 Task: Learn more about a sales navigator core.
Action: Mouse moved to (795, 107)
Screenshot: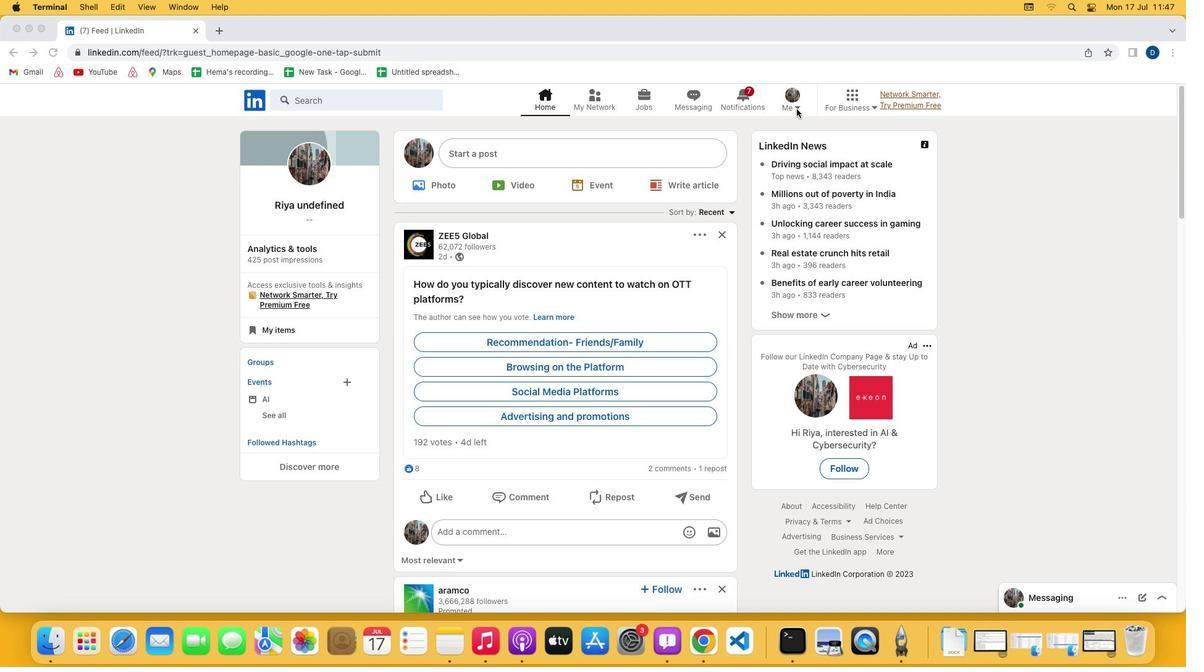 
Action: Mouse pressed left at (795, 107)
Screenshot: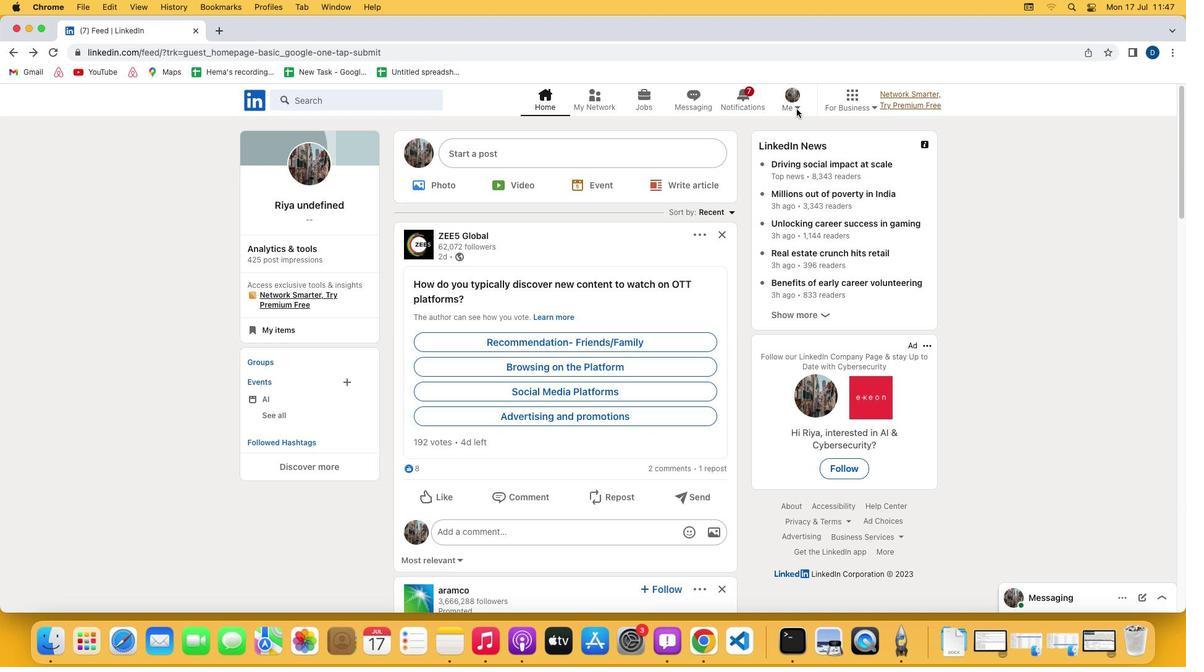 
Action: Mouse moved to (796, 106)
Screenshot: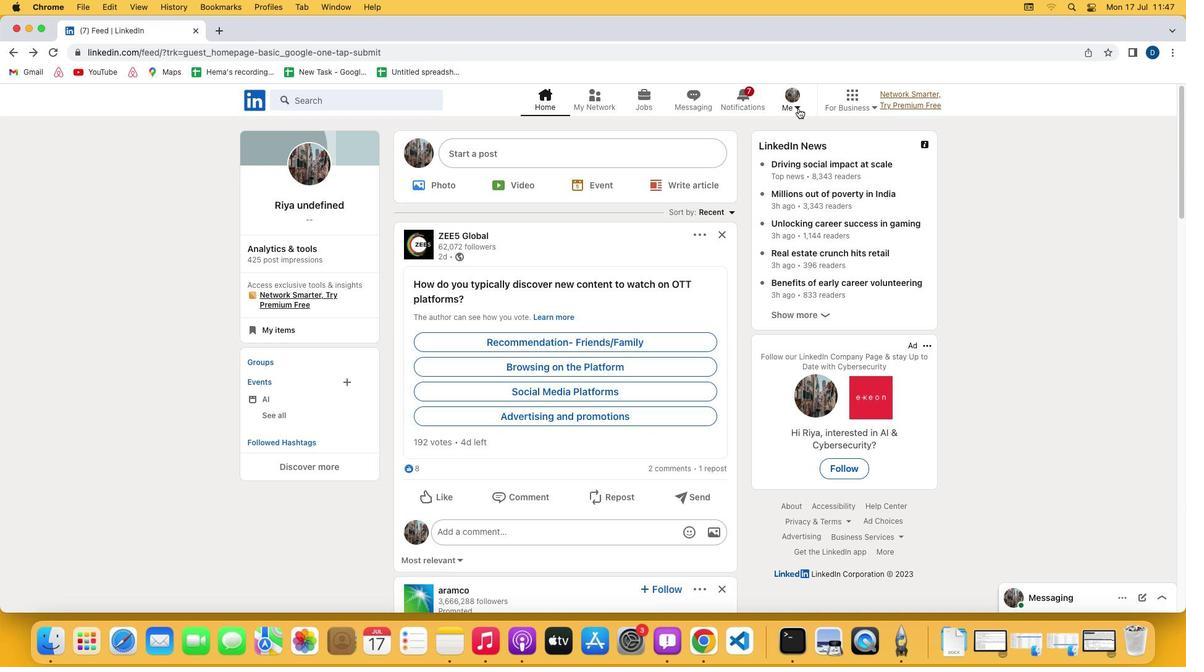
Action: Mouse pressed left at (796, 106)
Screenshot: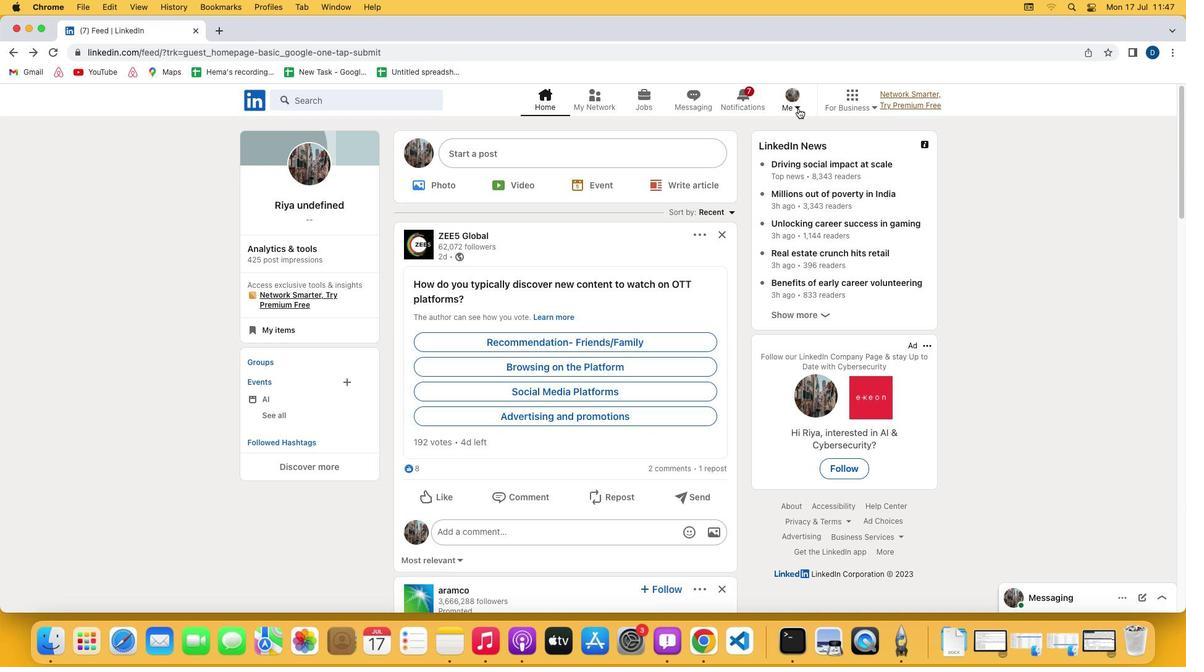 
Action: Mouse moved to (693, 234)
Screenshot: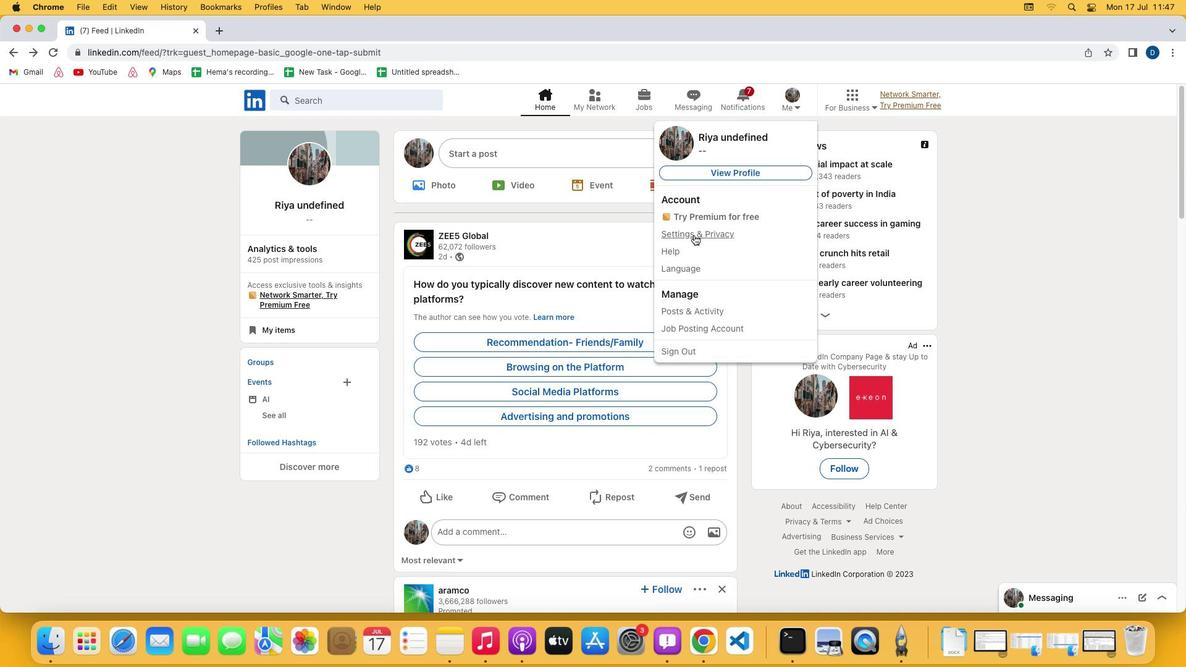 
Action: Mouse pressed left at (693, 234)
Screenshot: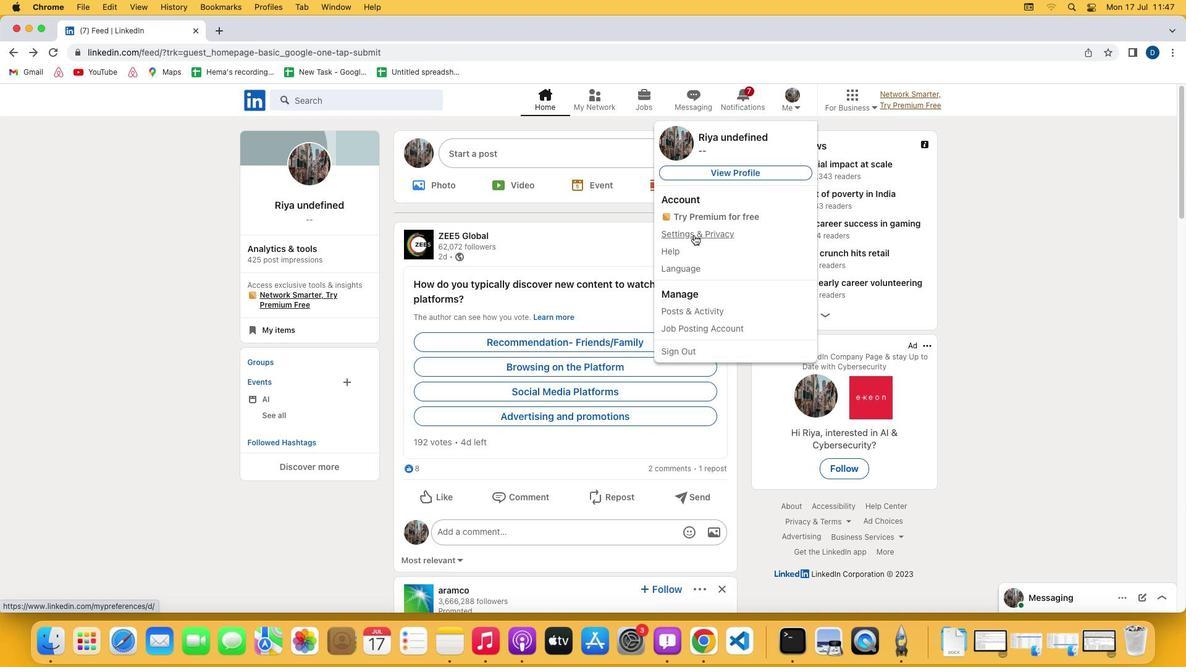 
Action: Mouse moved to (575, 465)
Screenshot: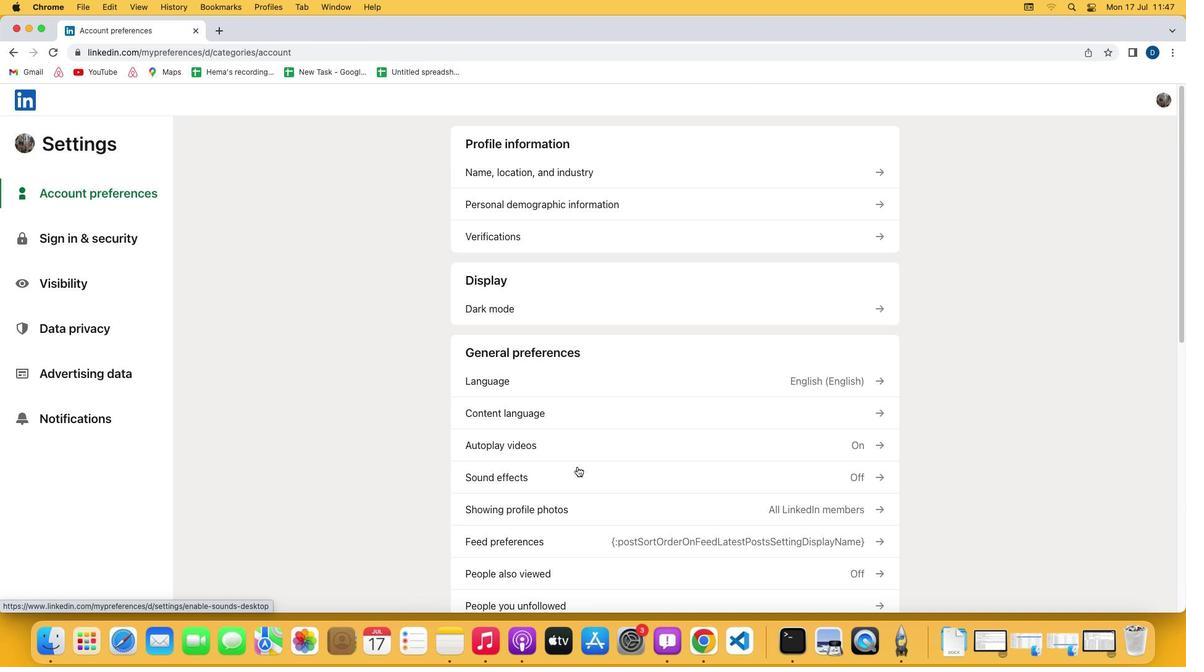 
Action: Mouse scrolled (575, 465) with delta (0, -1)
Screenshot: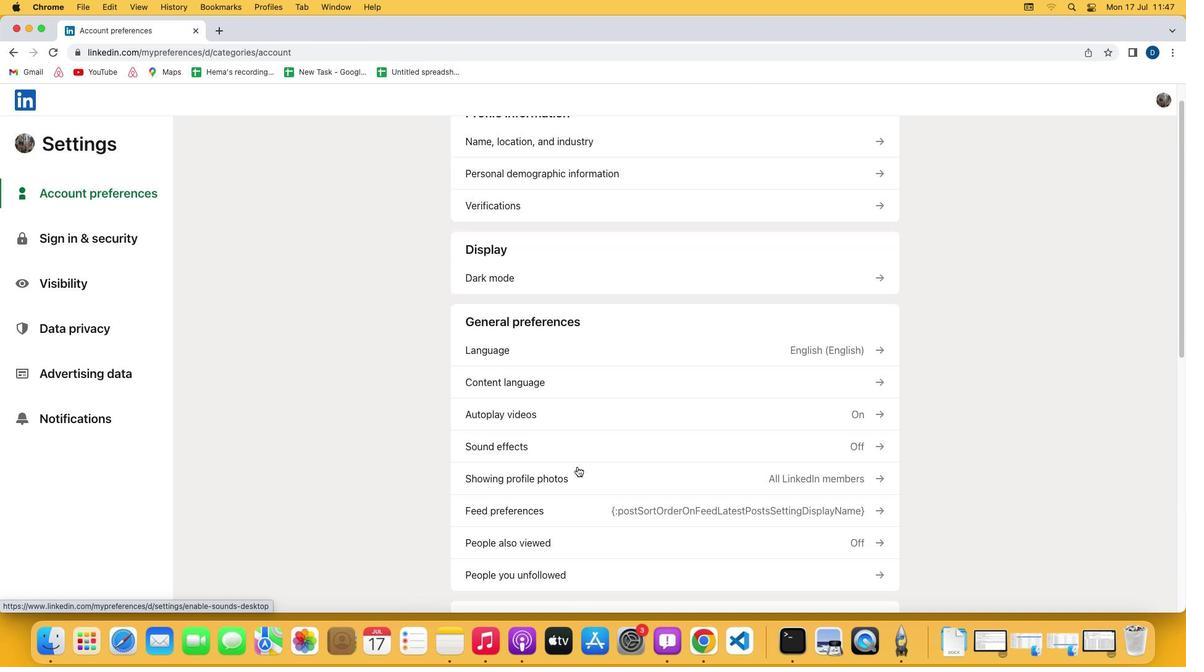 
Action: Mouse scrolled (575, 465) with delta (0, -1)
Screenshot: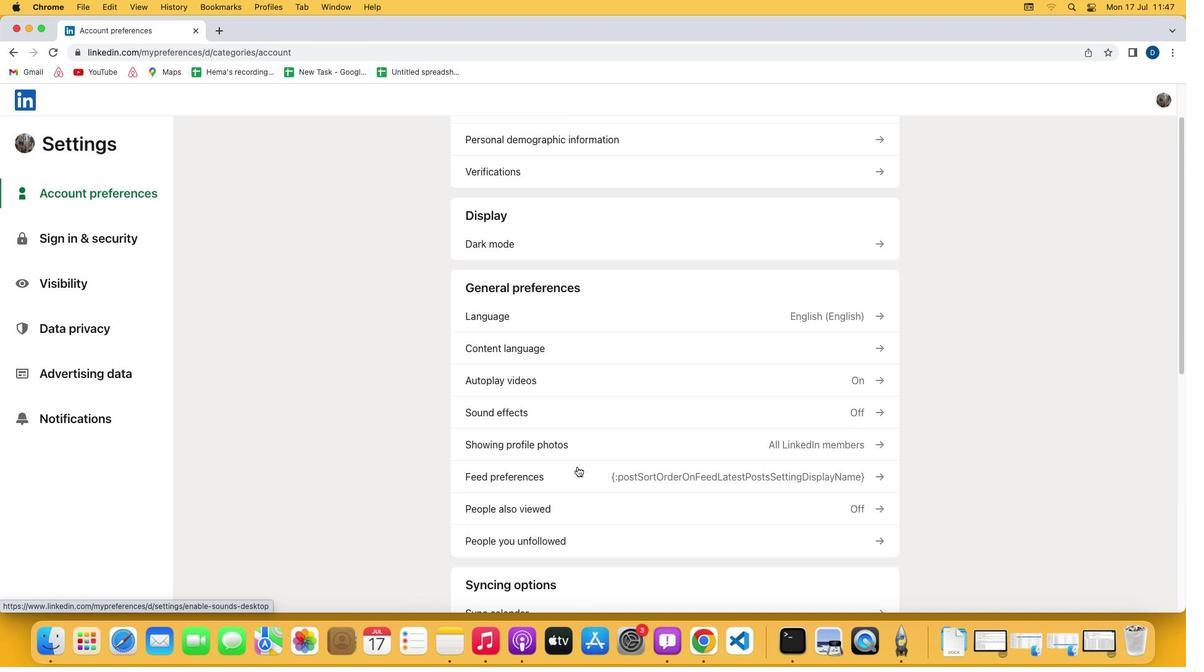 
Action: Mouse scrolled (575, 465) with delta (0, -2)
Screenshot: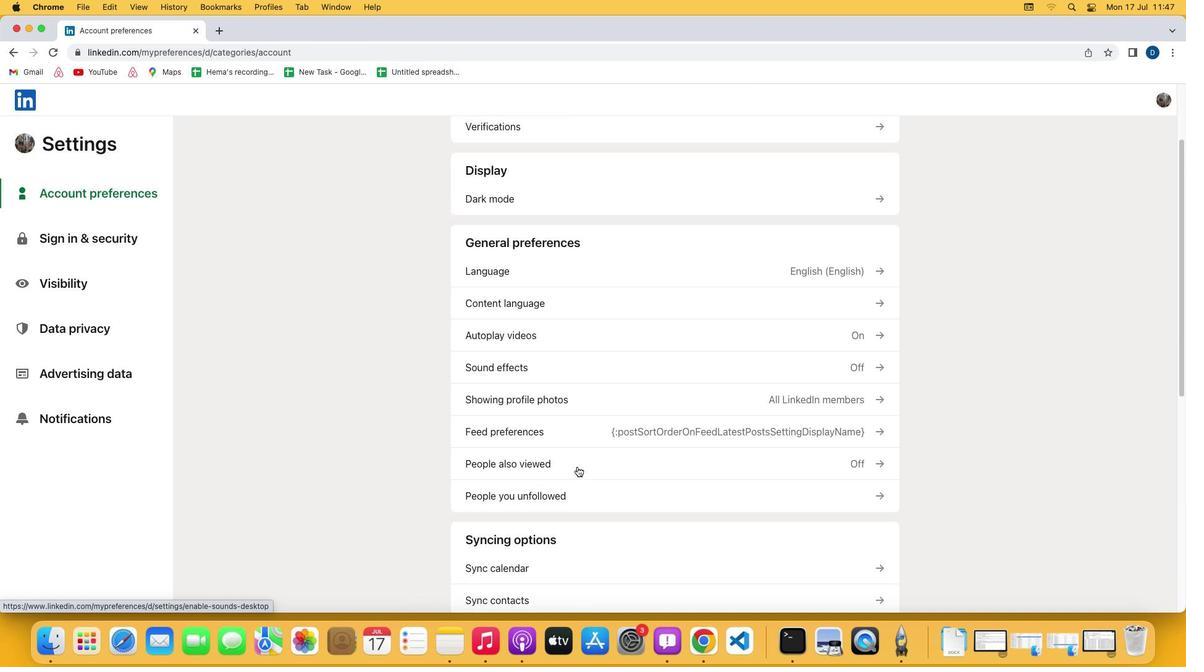 
Action: Mouse scrolled (575, 465) with delta (0, -3)
Screenshot: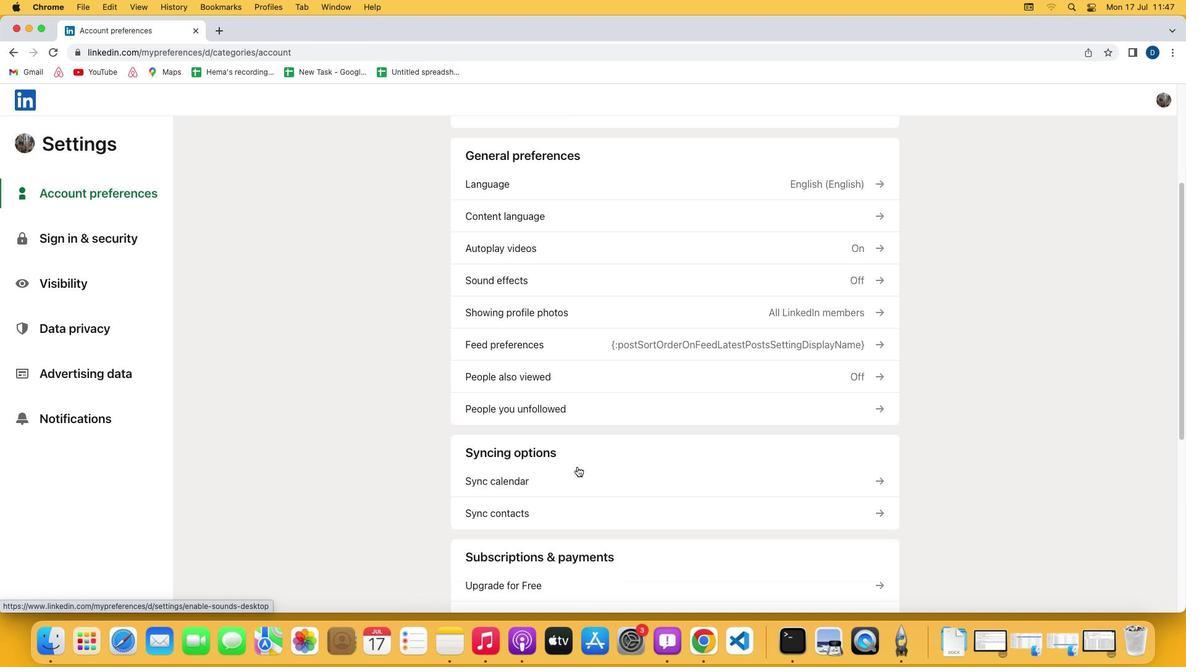 
Action: Mouse scrolled (575, 465) with delta (0, -1)
Screenshot: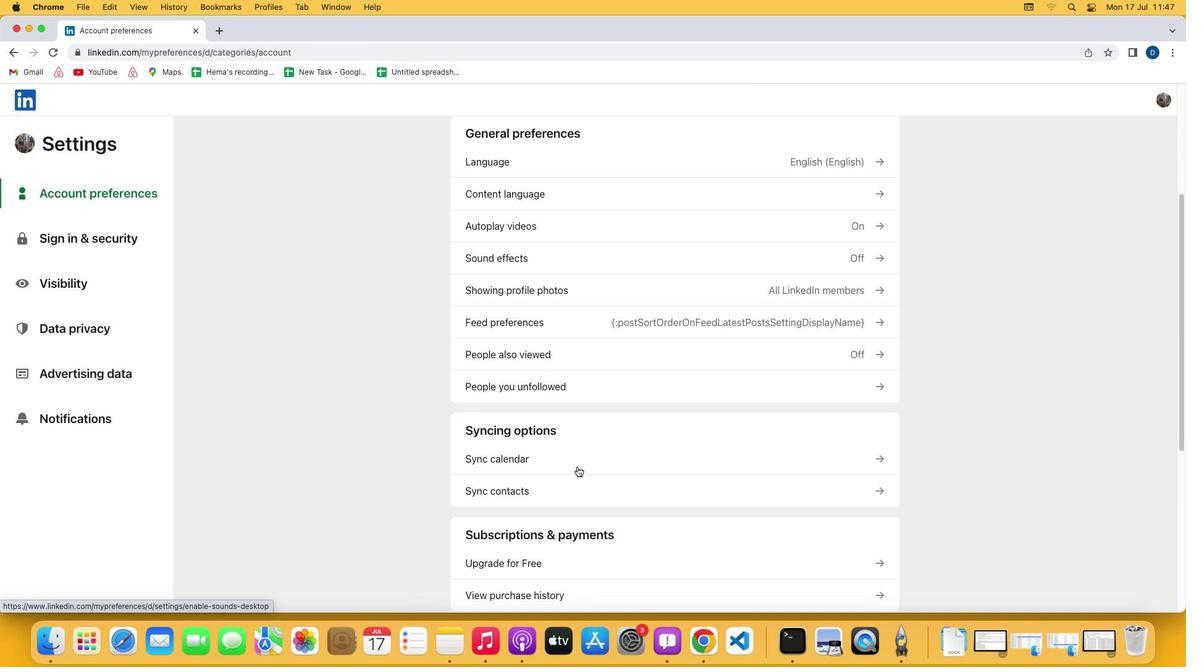
Action: Mouse scrolled (575, 465) with delta (0, -1)
Screenshot: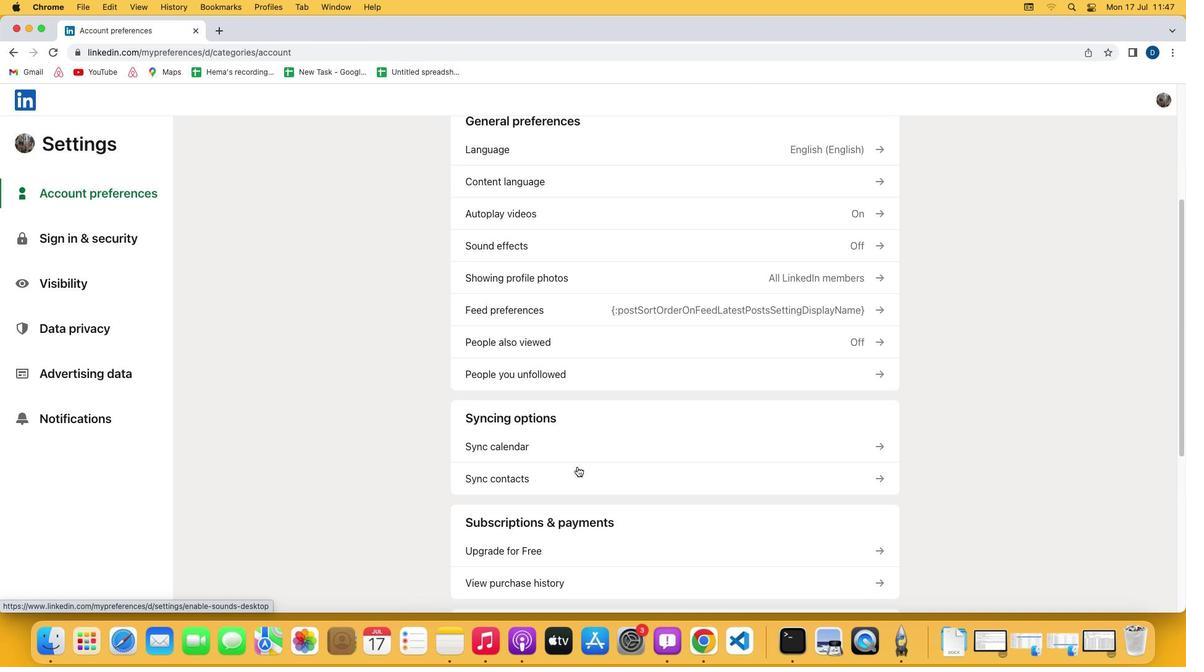 
Action: Mouse scrolled (575, 465) with delta (0, -1)
Screenshot: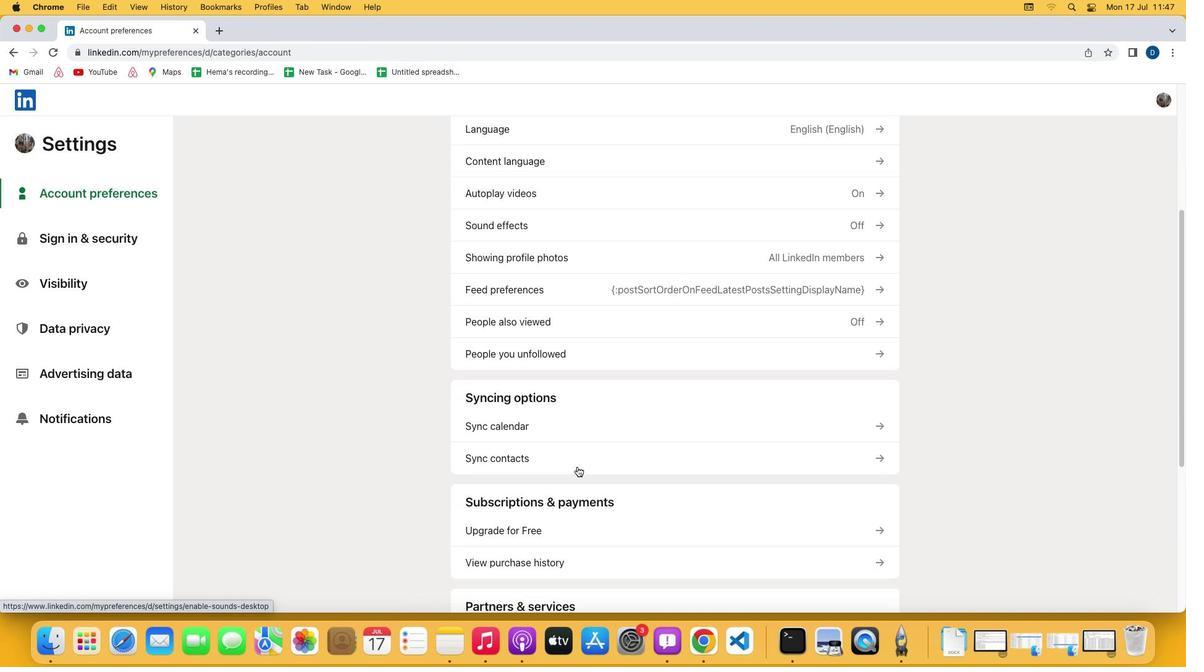 
Action: Mouse moved to (546, 521)
Screenshot: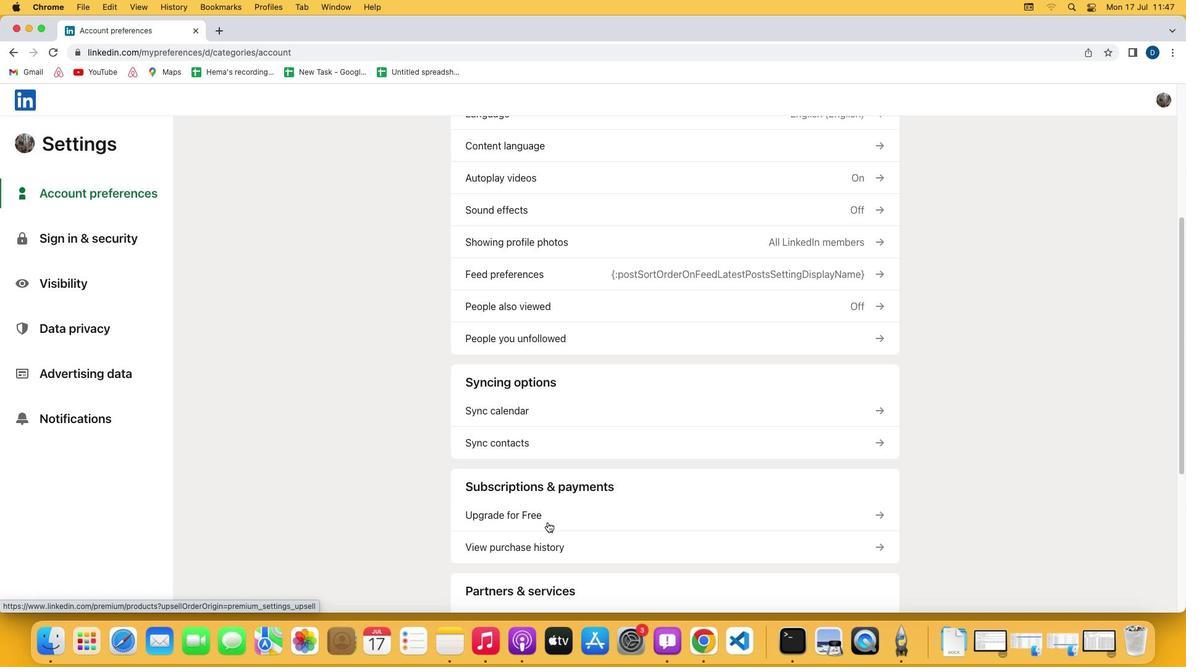 
Action: Mouse pressed left at (546, 521)
Screenshot: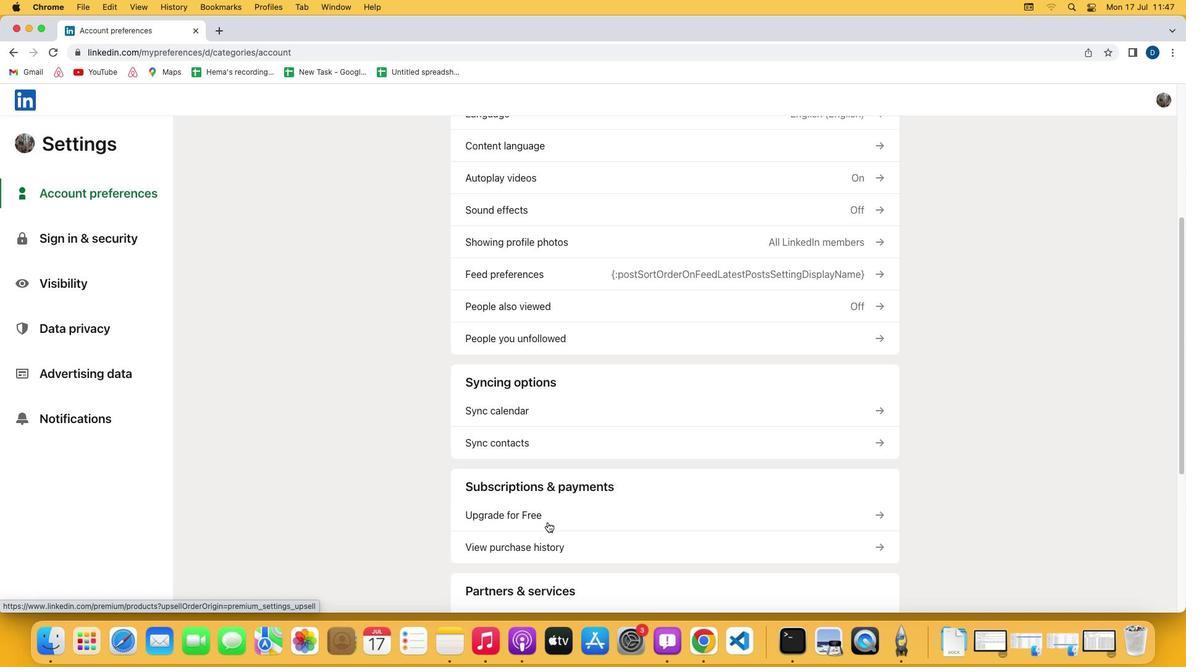 
Action: Mouse moved to (482, 362)
Screenshot: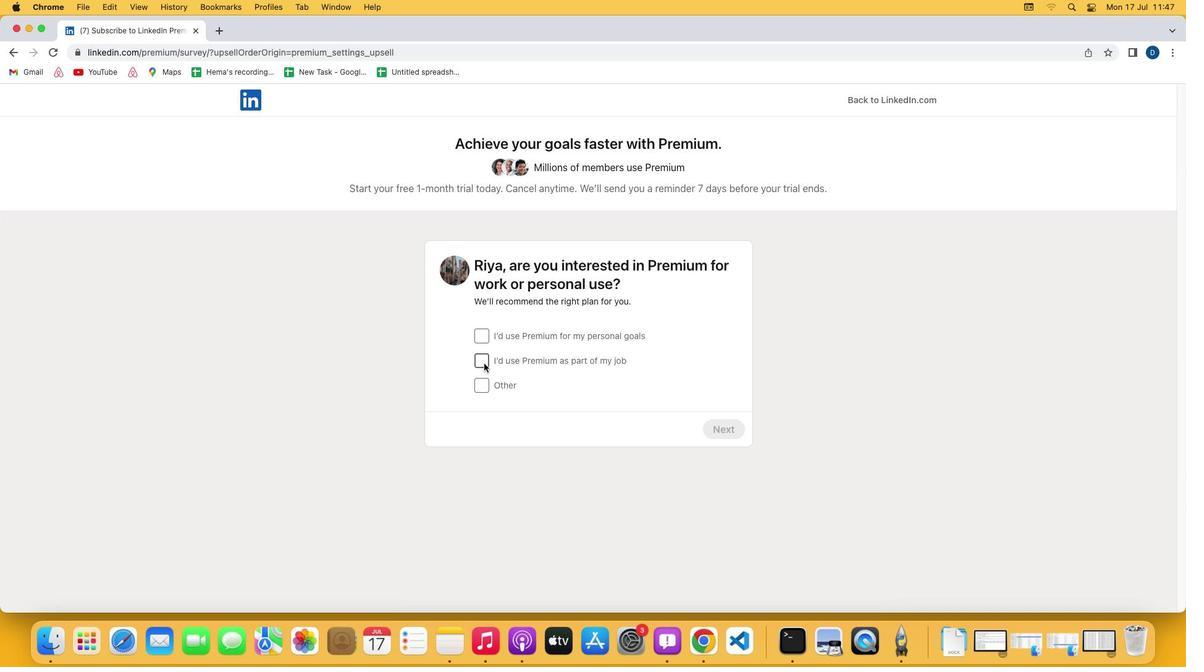 
Action: Mouse pressed left at (482, 362)
Screenshot: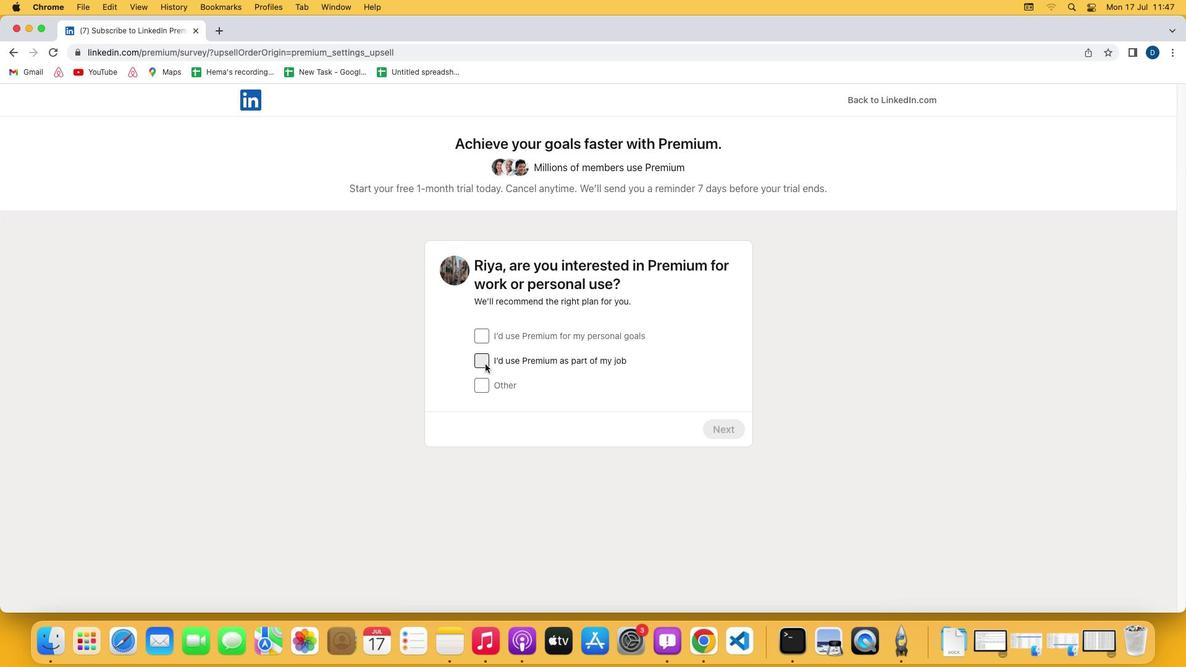 
Action: Mouse moved to (727, 430)
Screenshot: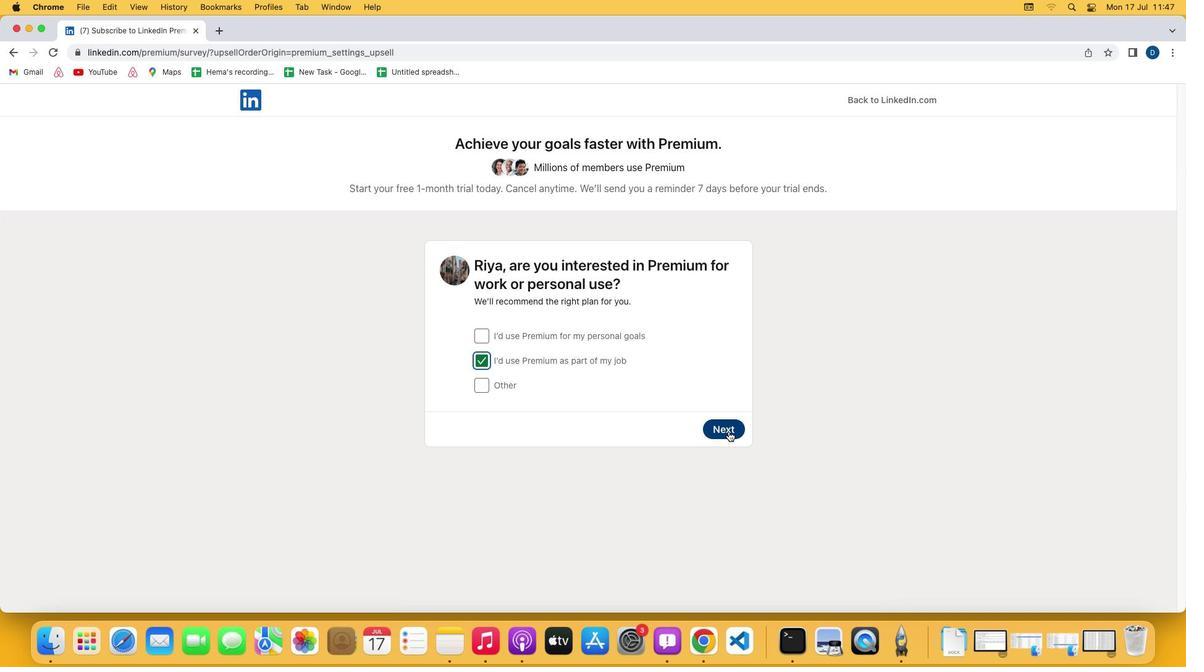 
Action: Mouse pressed left at (727, 430)
Screenshot: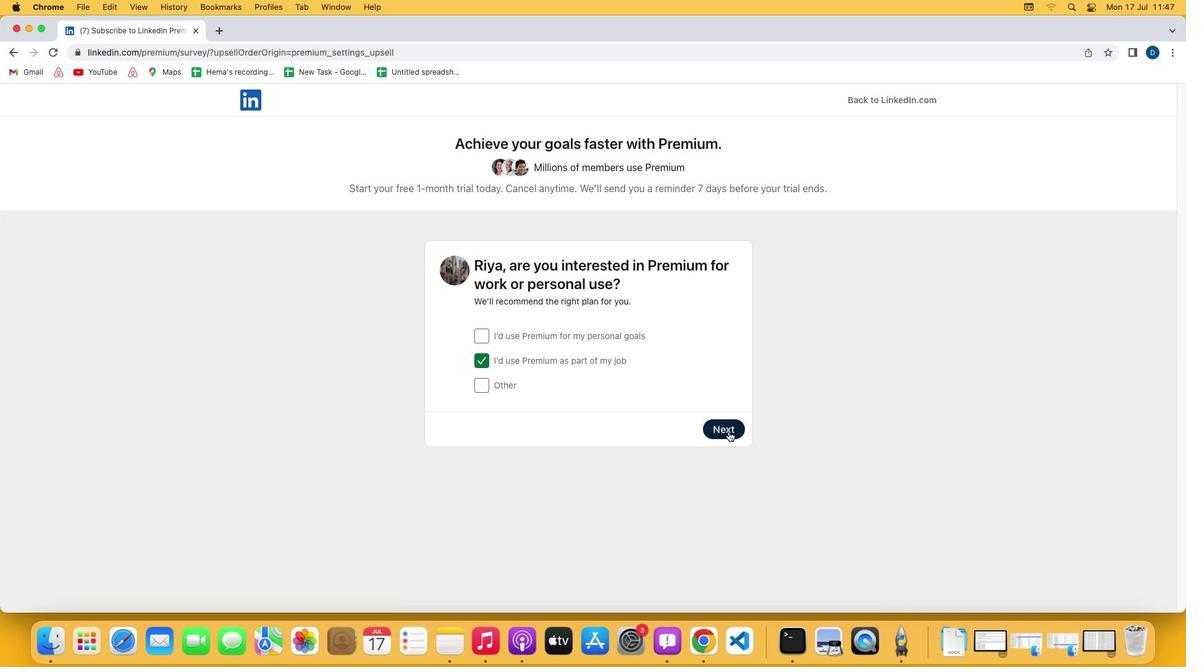 
Action: Mouse moved to (724, 499)
Screenshot: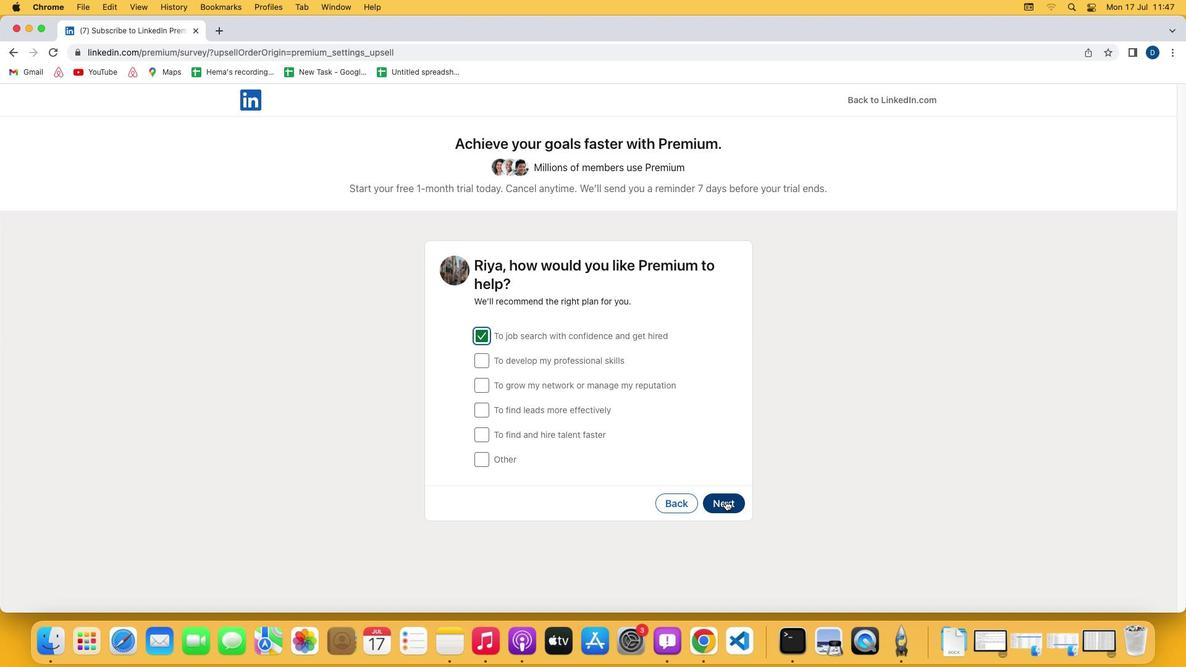 
Action: Mouse pressed left at (724, 499)
Screenshot: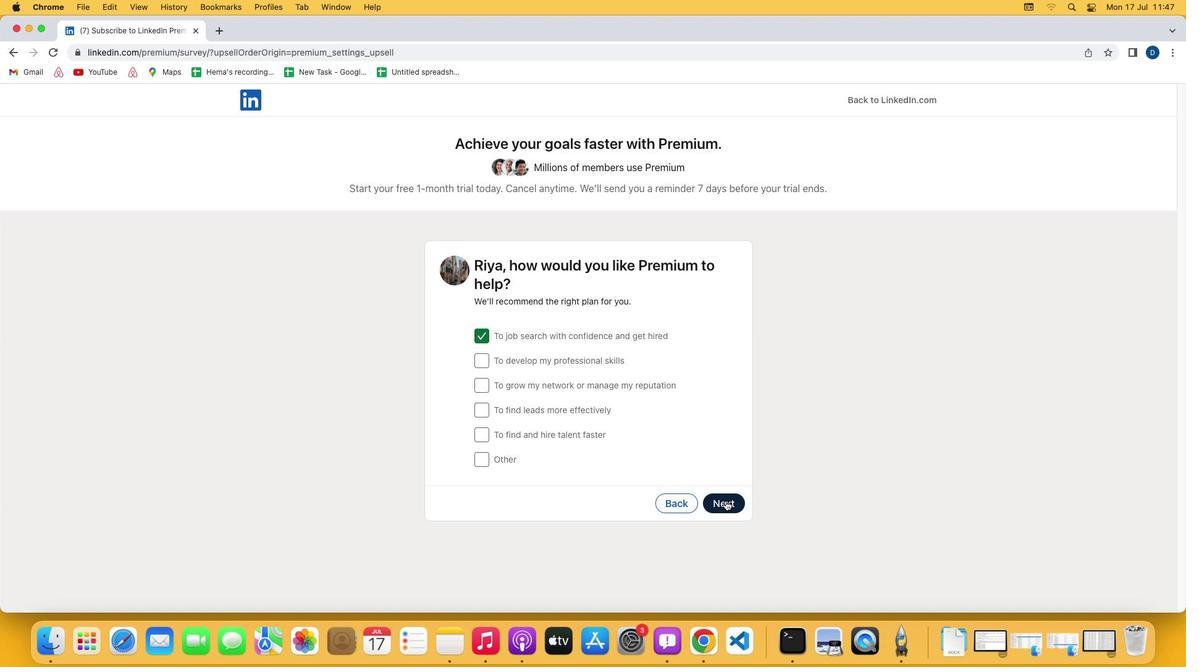
Action: Mouse moved to (479, 382)
Screenshot: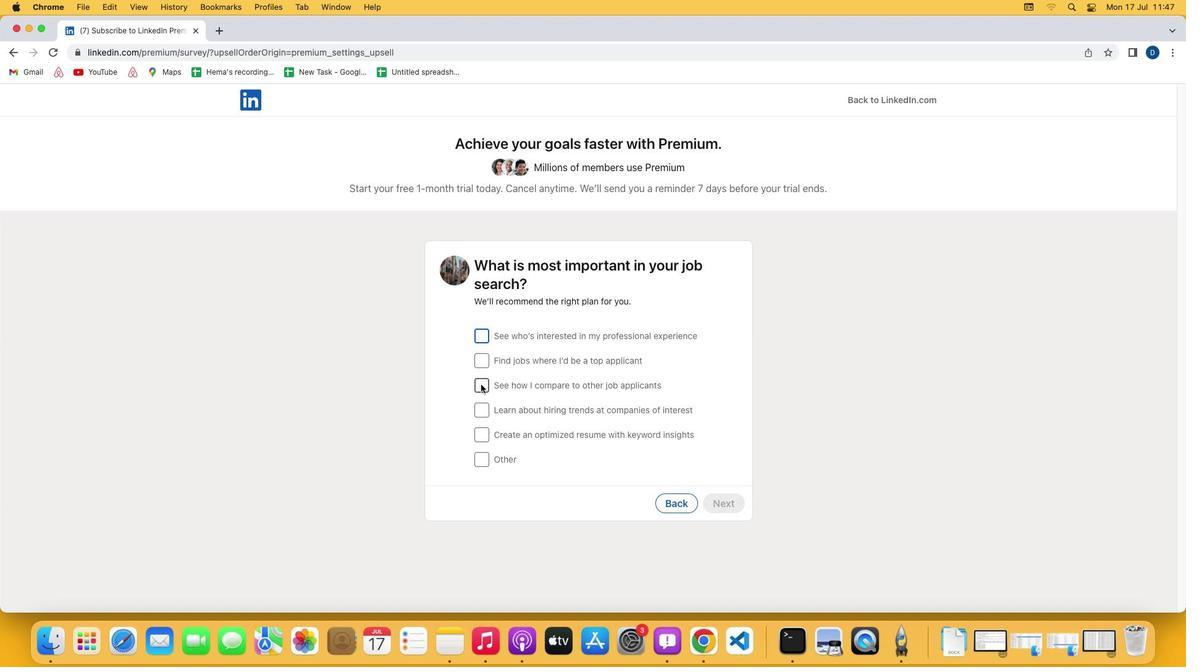 
Action: Mouse pressed left at (479, 382)
Screenshot: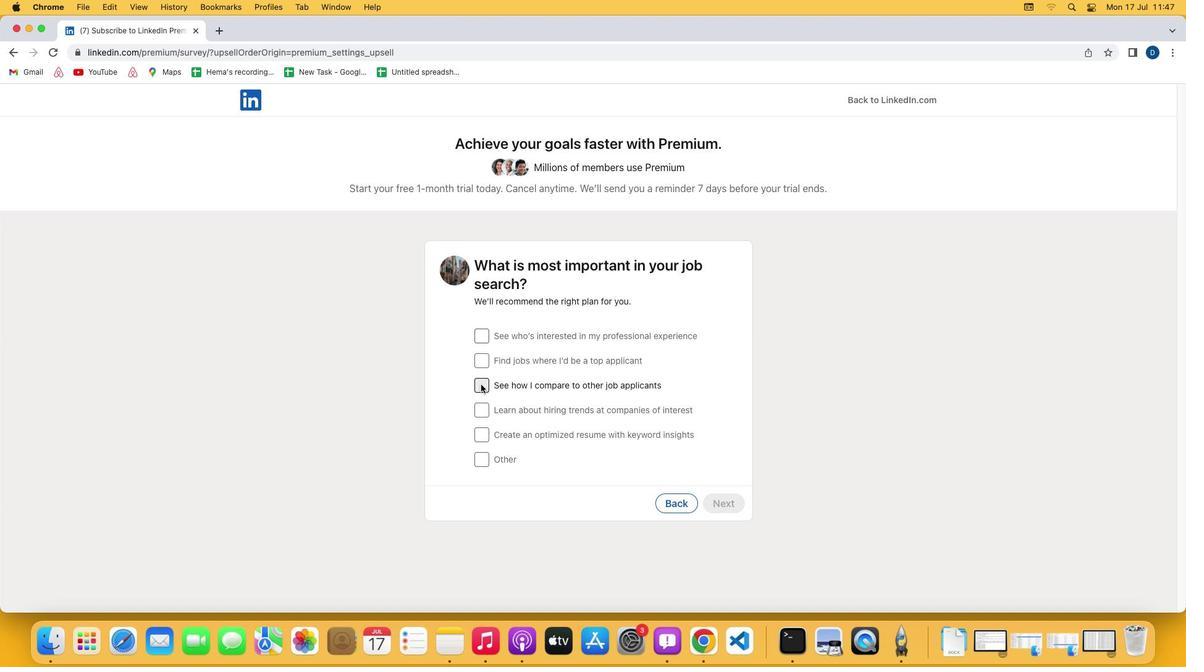 
Action: Mouse moved to (710, 505)
Screenshot: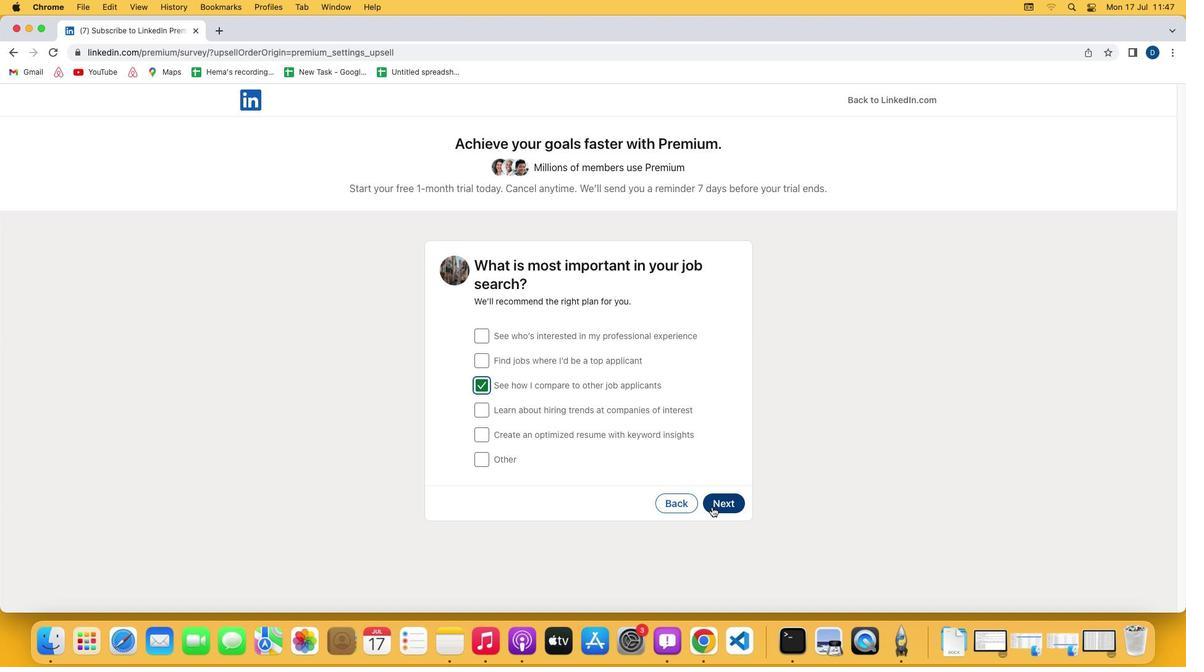 
Action: Mouse pressed left at (710, 505)
Screenshot: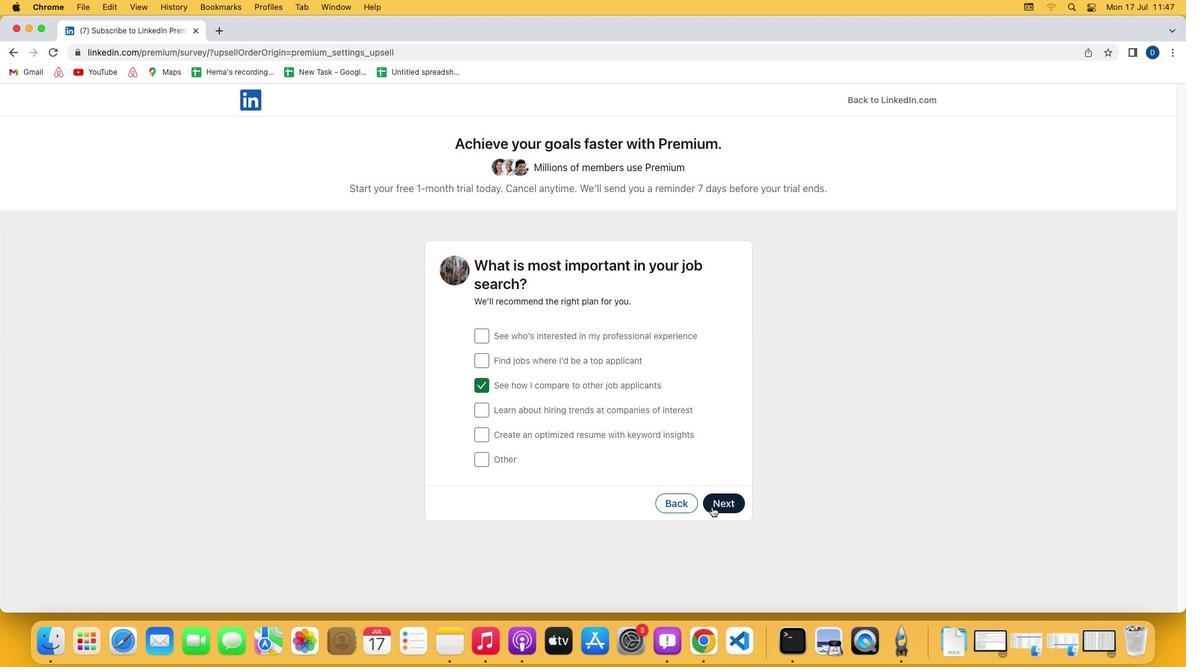 
Action: Mouse moved to (601, 477)
Screenshot: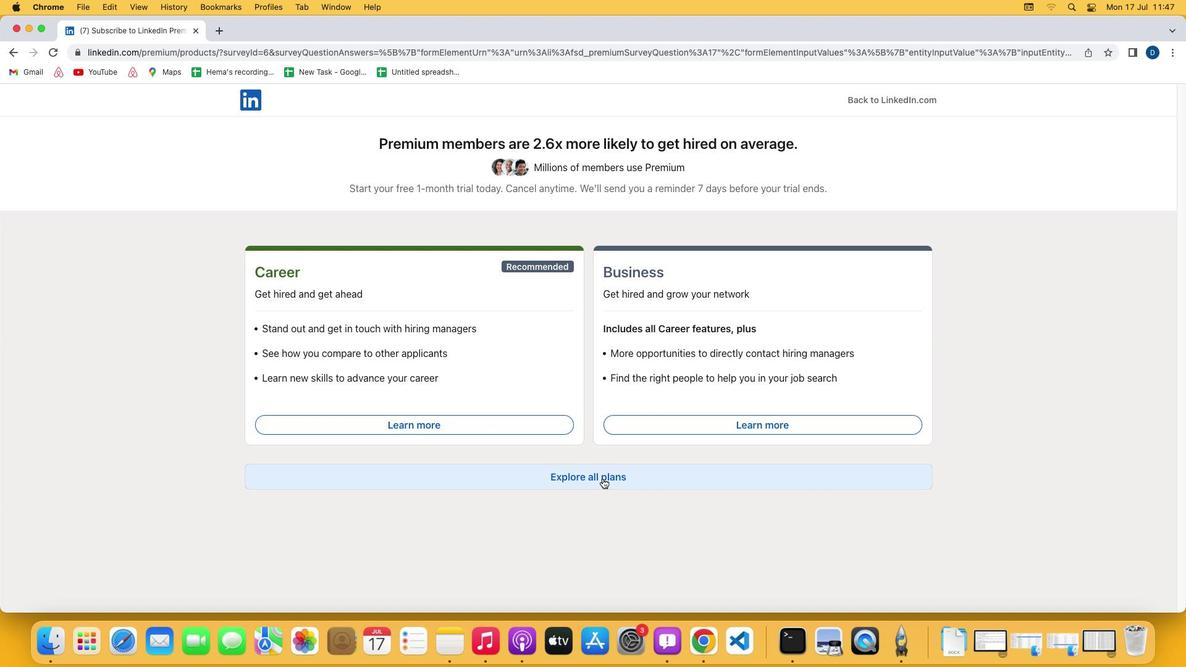 
Action: Mouse pressed left at (601, 477)
Screenshot: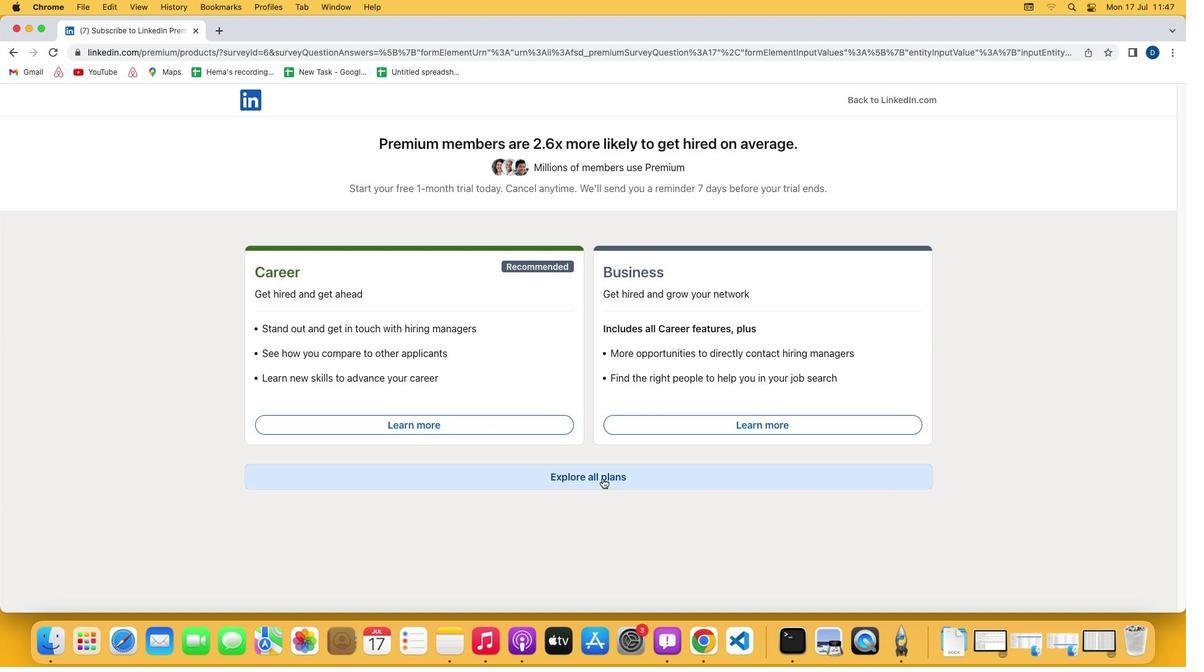 
Action: Mouse pressed left at (601, 477)
Screenshot: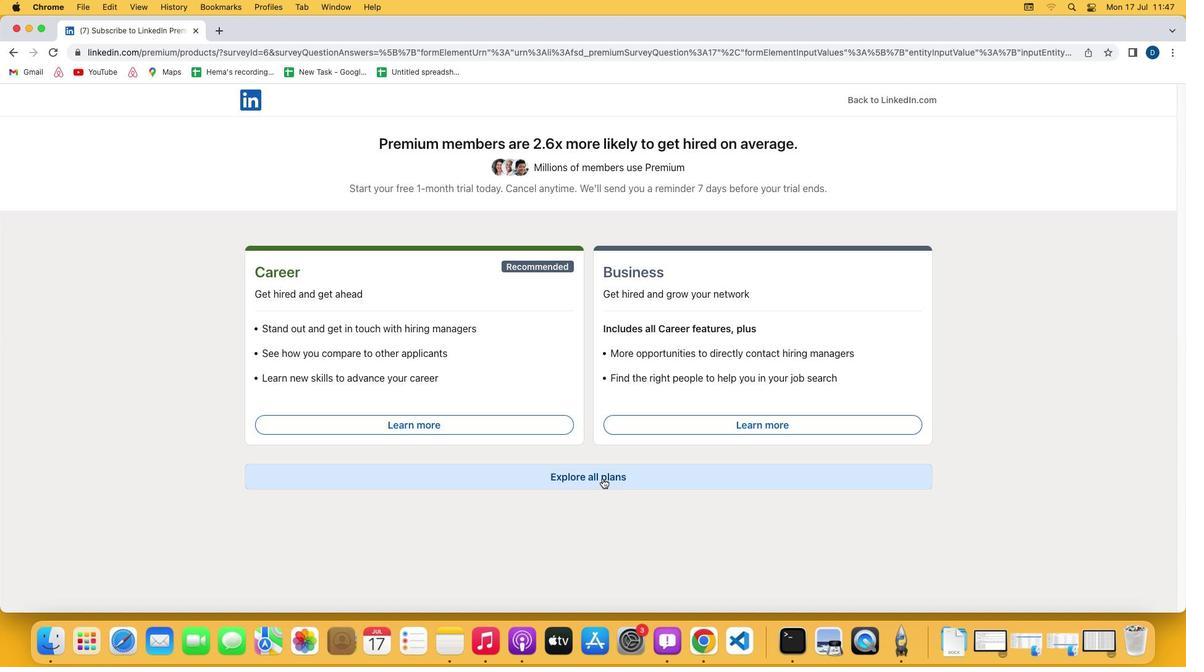 
Action: Mouse moved to (691, 511)
Screenshot: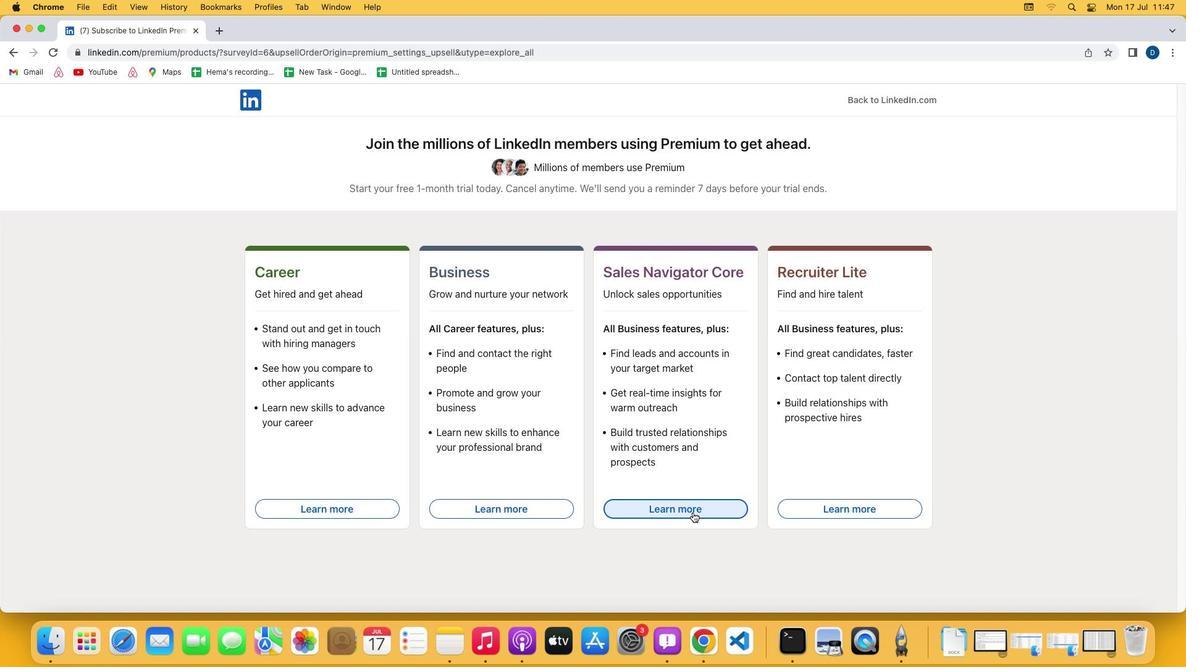 
Action: Mouse pressed left at (691, 511)
Screenshot: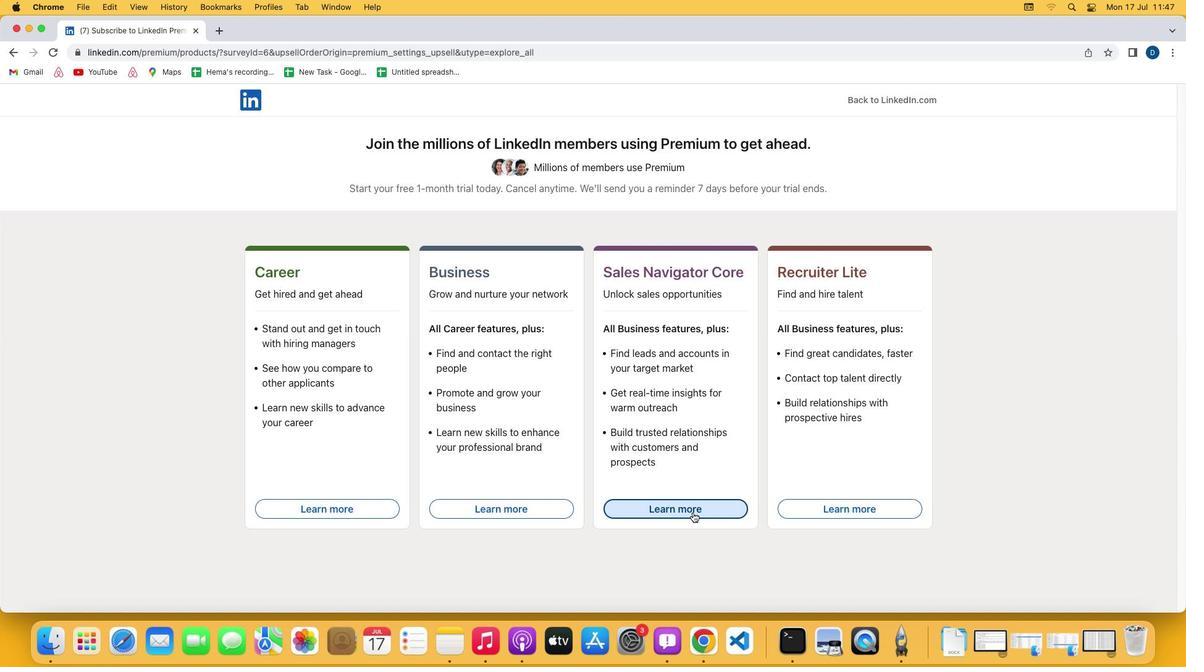 
Action: Mouse moved to (691, 511)
Screenshot: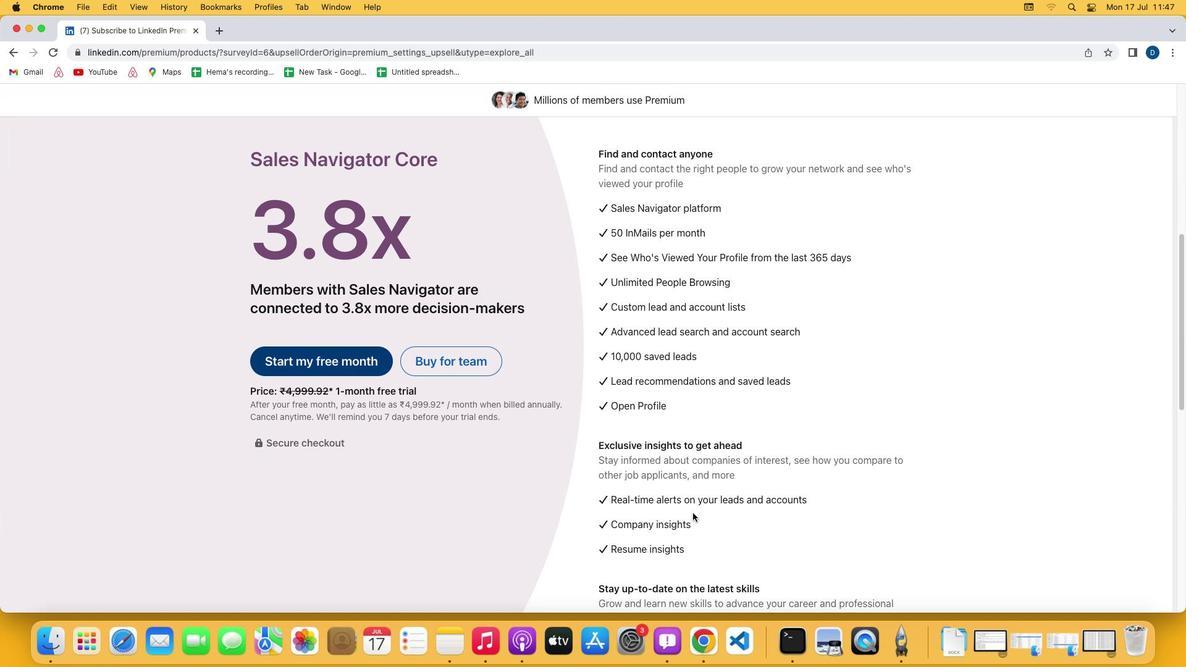 
